 Task: Check the average views per listing of finished basement in the last 3 years.
Action: Mouse moved to (910, 197)
Screenshot: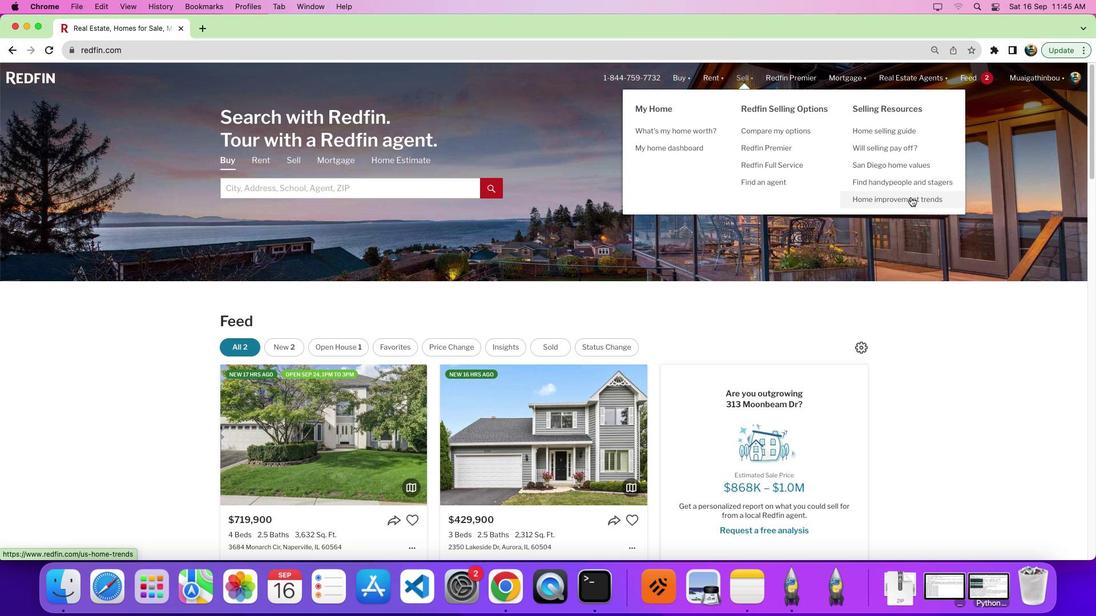 
Action: Mouse pressed left at (910, 197)
Screenshot: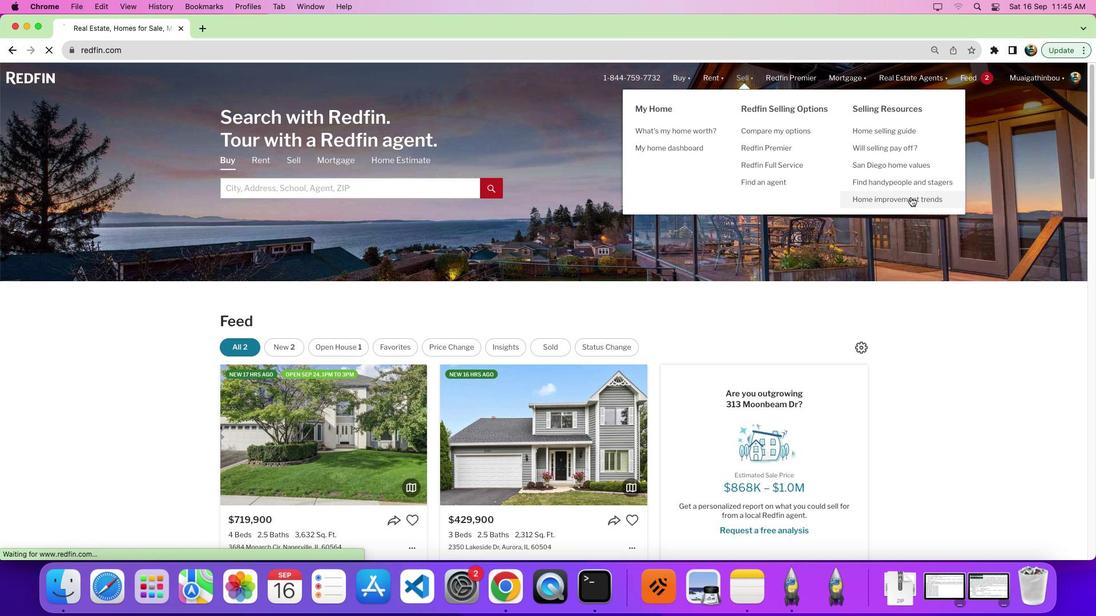 
Action: Mouse pressed left at (910, 197)
Screenshot: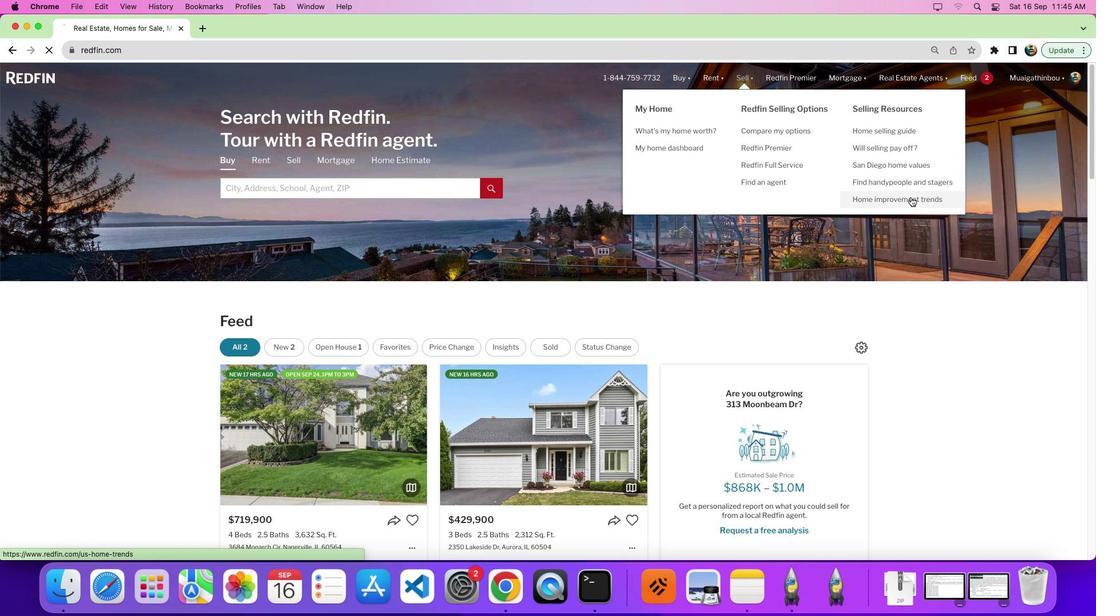 
Action: Mouse moved to (306, 219)
Screenshot: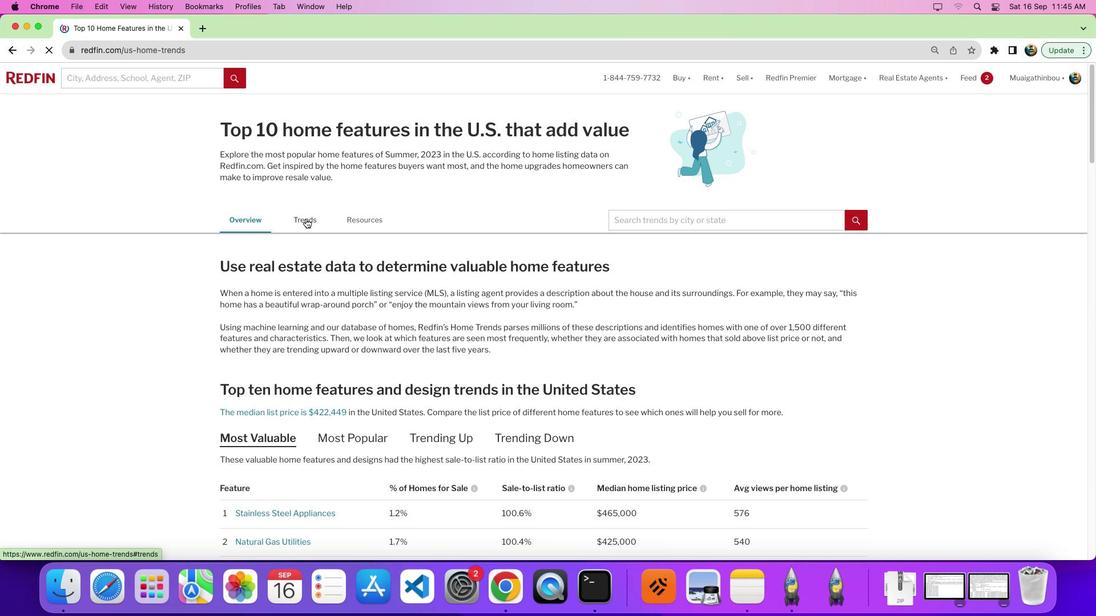 
Action: Mouse pressed left at (306, 219)
Screenshot: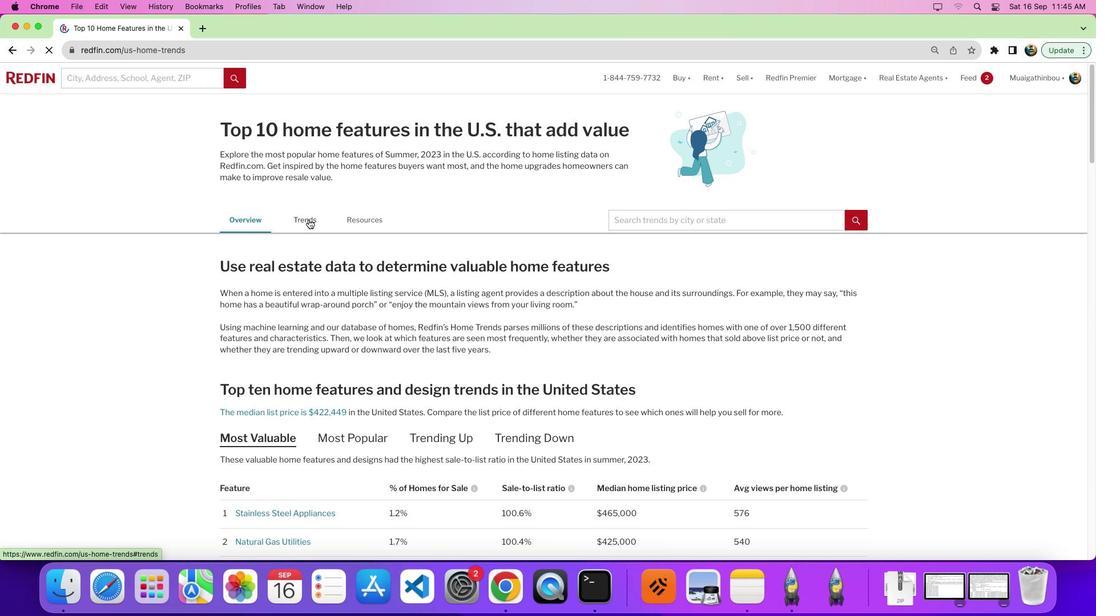 
Action: Mouse moved to (521, 355)
Screenshot: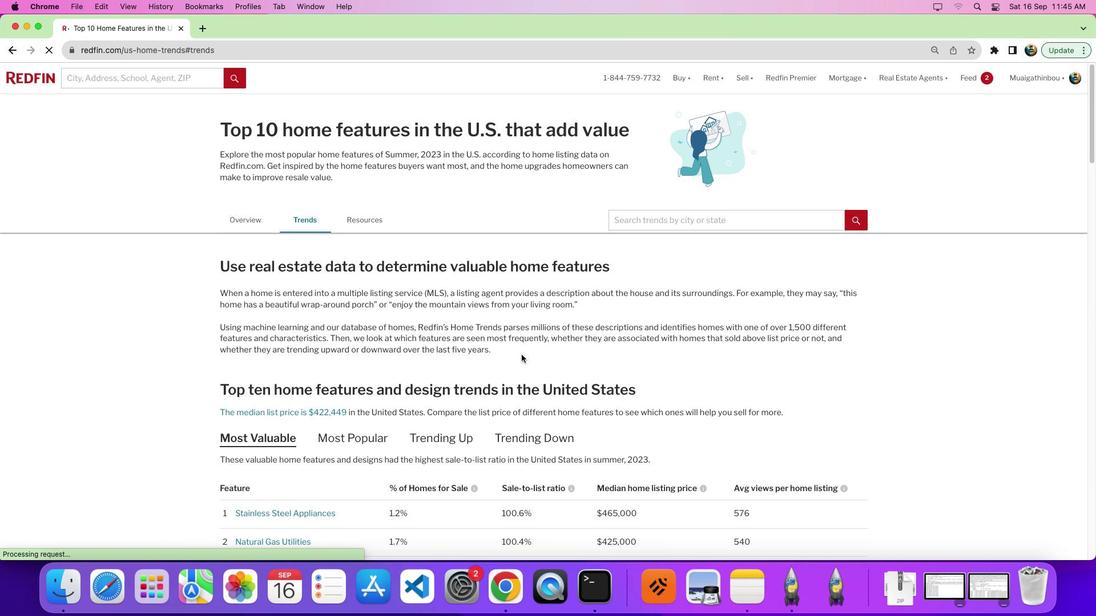 
Action: Mouse scrolled (521, 355) with delta (0, 0)
Screenshot: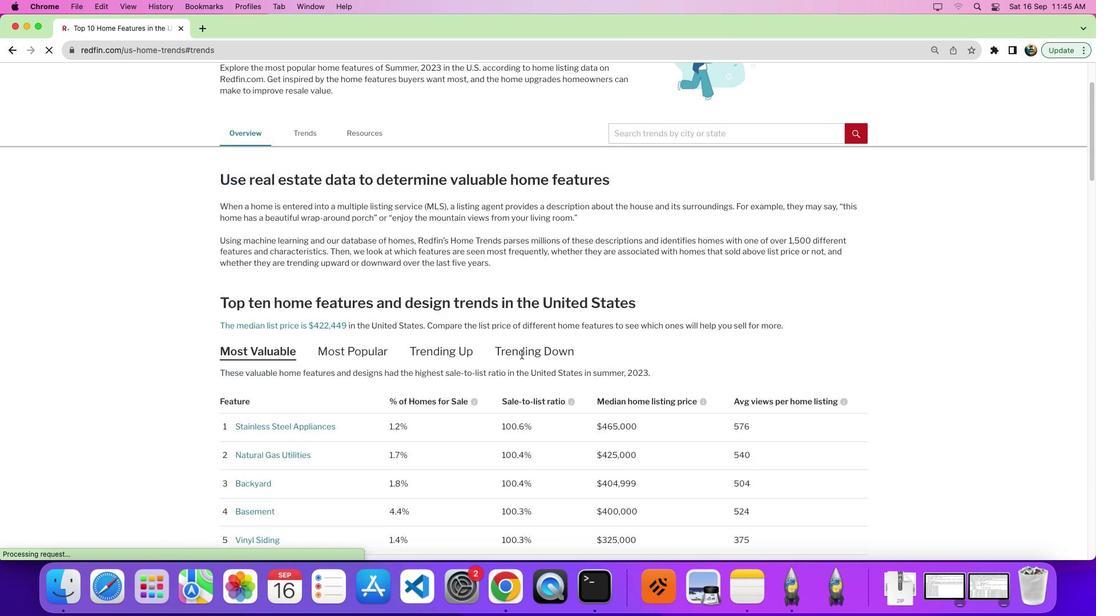 
Action: Mouse scrolled (521, 355) with delta (0, -1)
Screenshot: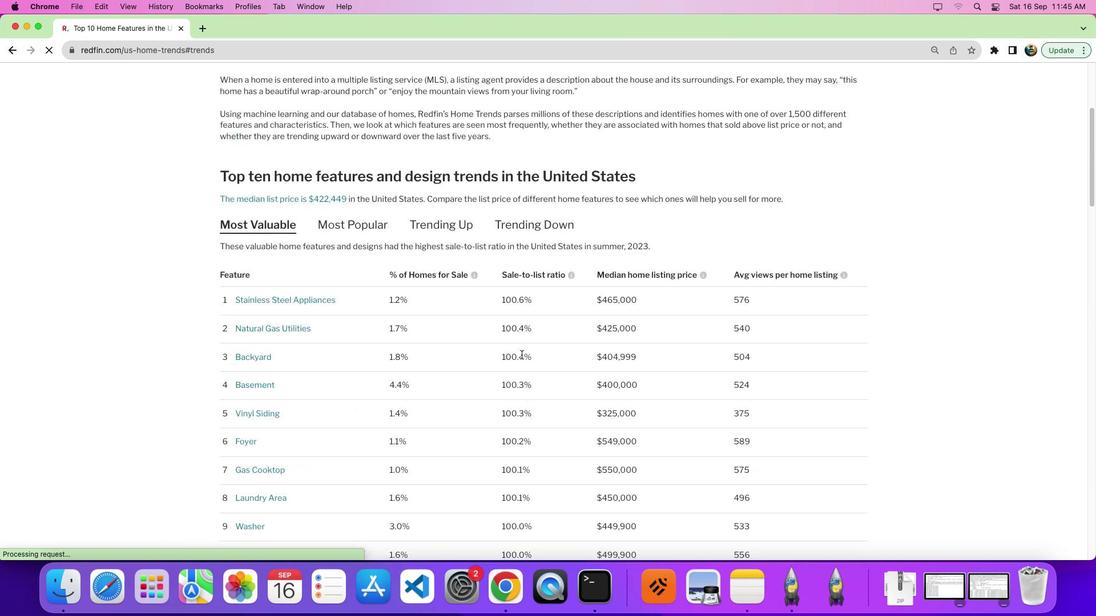 
Action: Mouse scrolled (521, 355) with delta (0, -5)
Screenshot: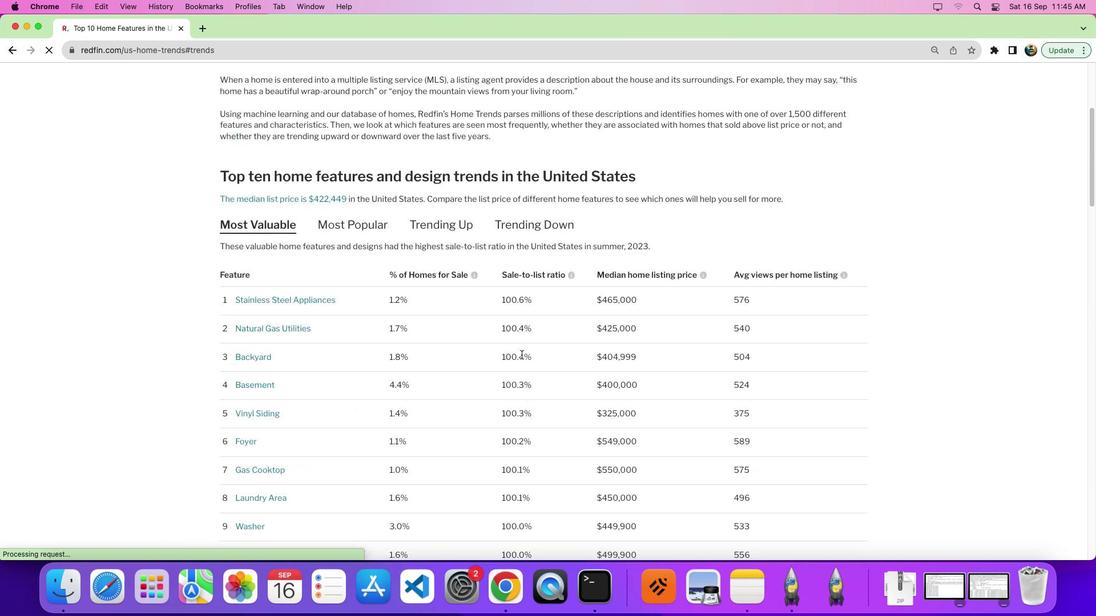 
Action: Mouse scrolled (521, 355) with delta (0, 0)
Screenshot: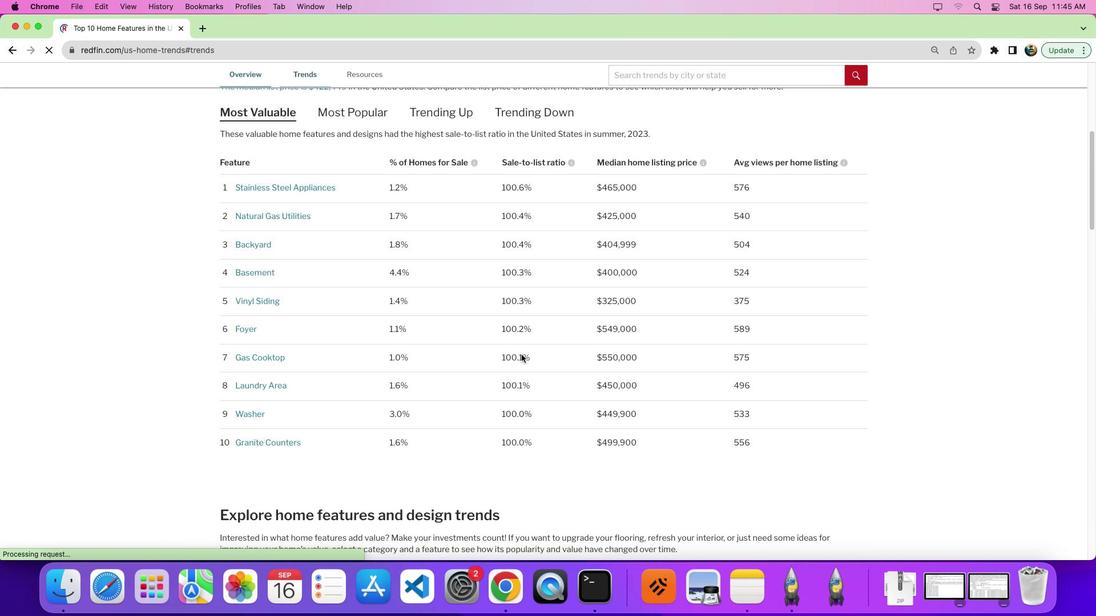 
Action: Mouse scrolled (521, 355) with delta (0, 0)
Screenshot: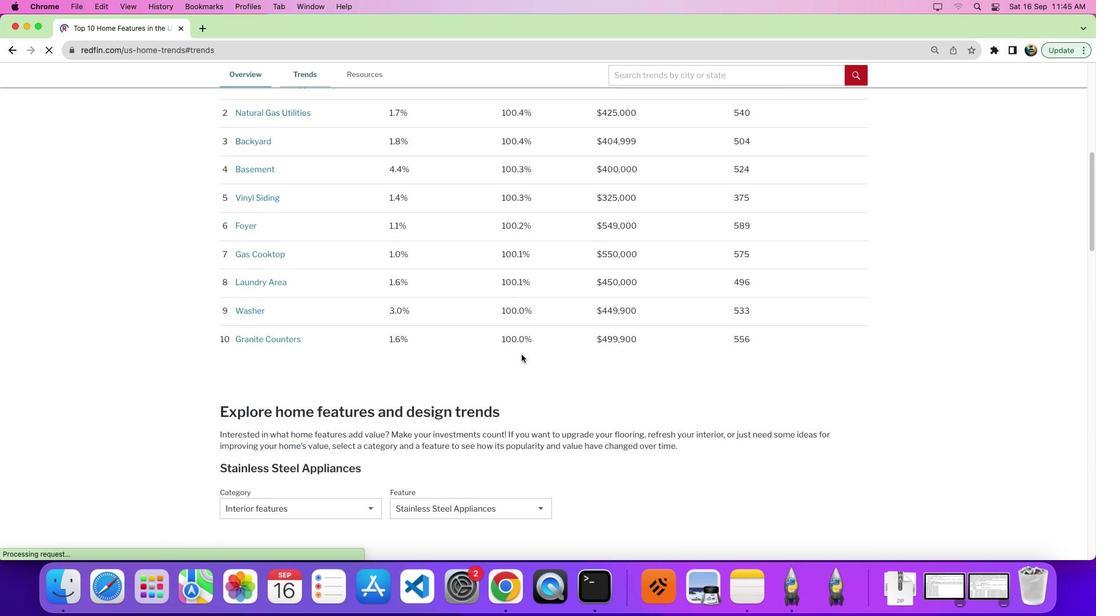 
Action: Mouse scrolled (521, 355) with delta (0, -4)
Screenshot: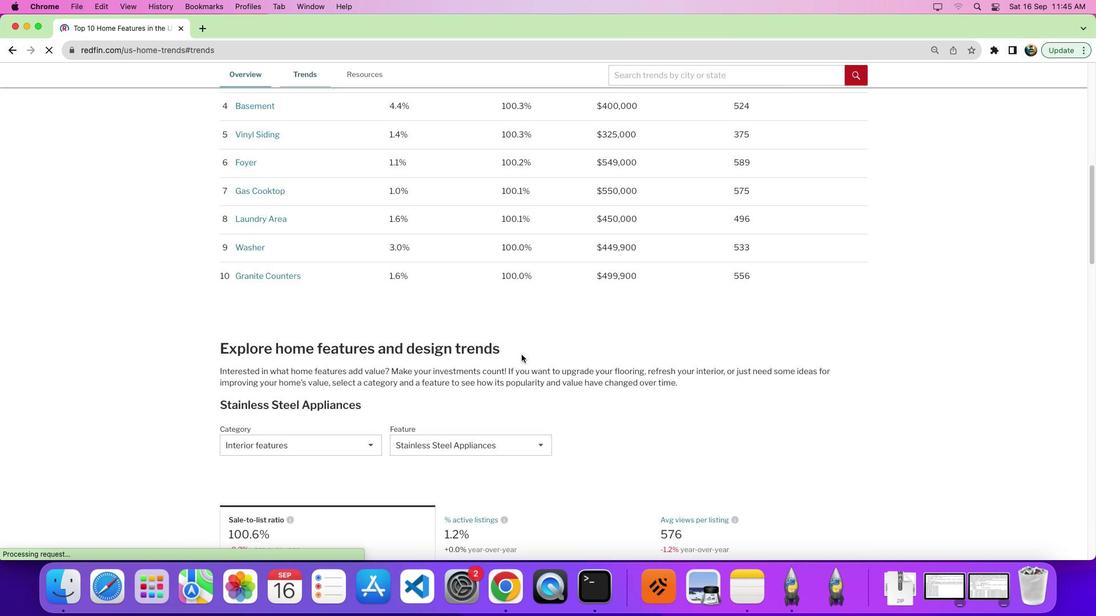 
Action: Mouse scrolled (521, 355) with delta (0, 0)
Screenshot: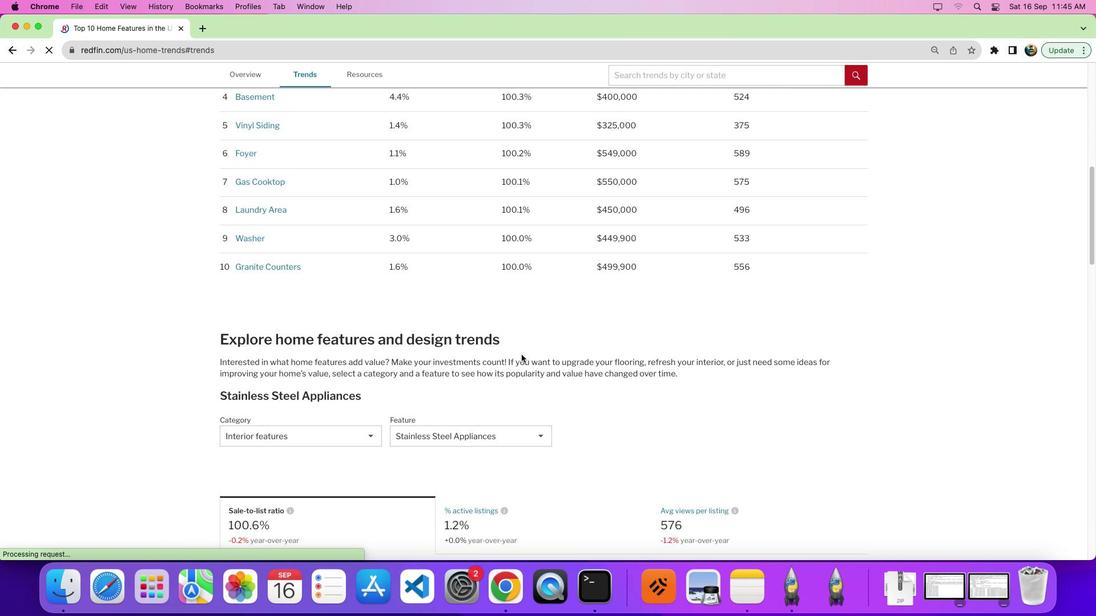 
Action: Mouse scrolled (521, 355) with delta (0, 0)
Screenshot: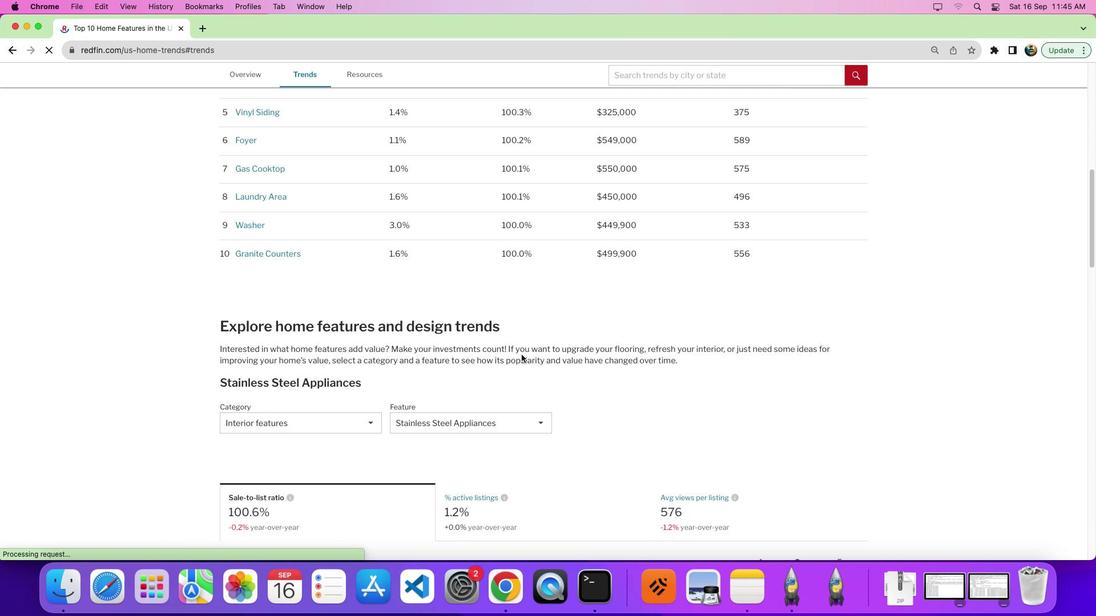 
Action: Mouse scrolled (521, 355) with delta (0, -1)
Screenshot: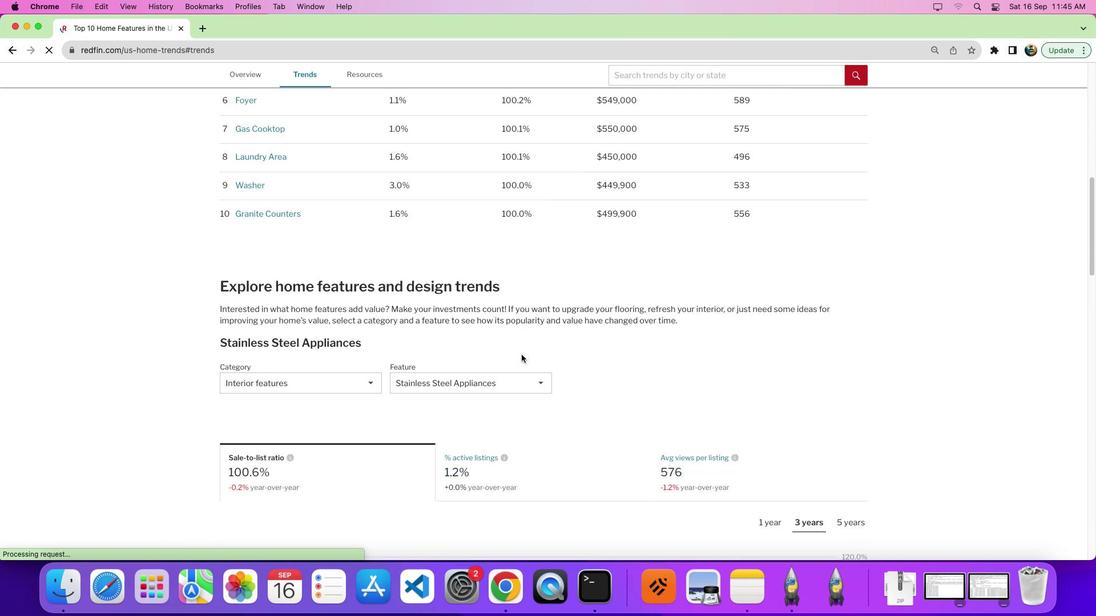 
Action: Mouse scrolled (521, 355) with delta (0, 0)
Screenshot: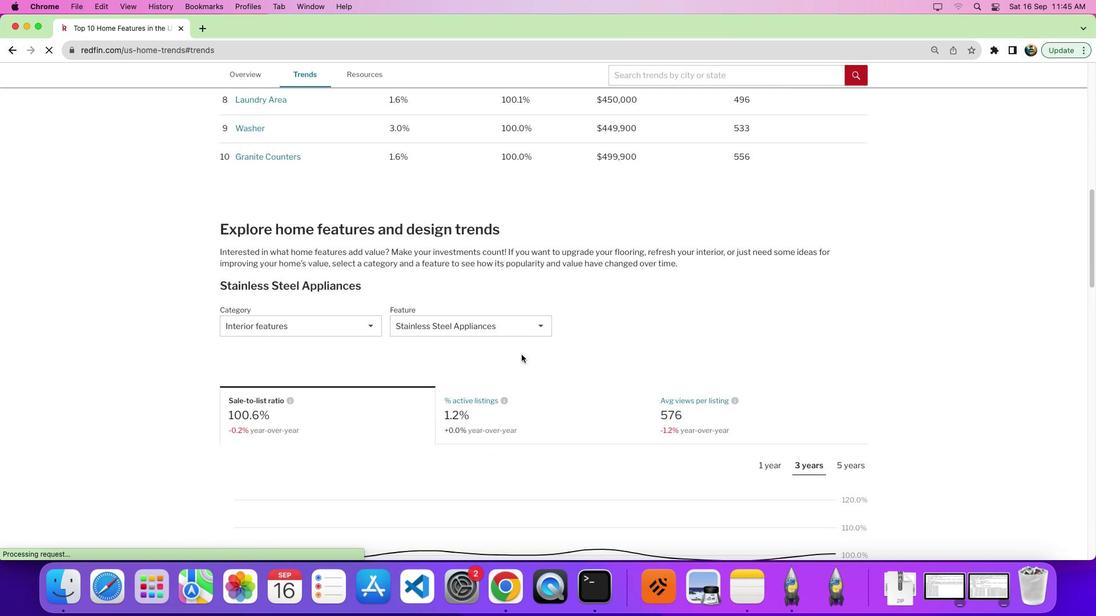 
Action: Mouse scrolled (521, 355) with delta (0, 0)
Screenshot: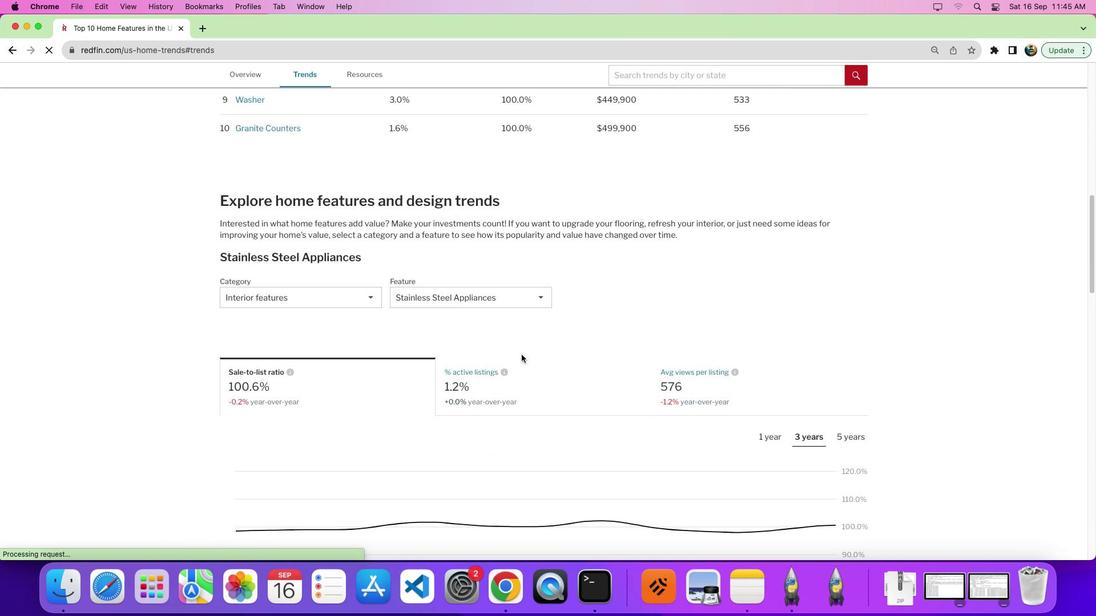 
Action: Mouse scrolled (521, 355) with delta (0, -3)
Screenshot: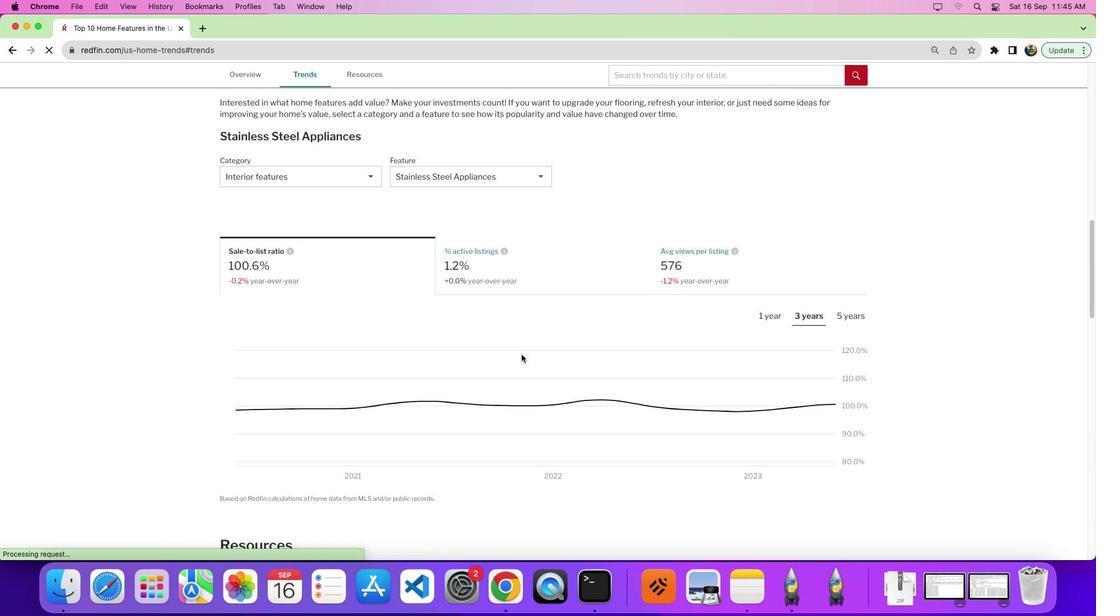 
Action: Mouse moved to (492, 159)
Screenshot: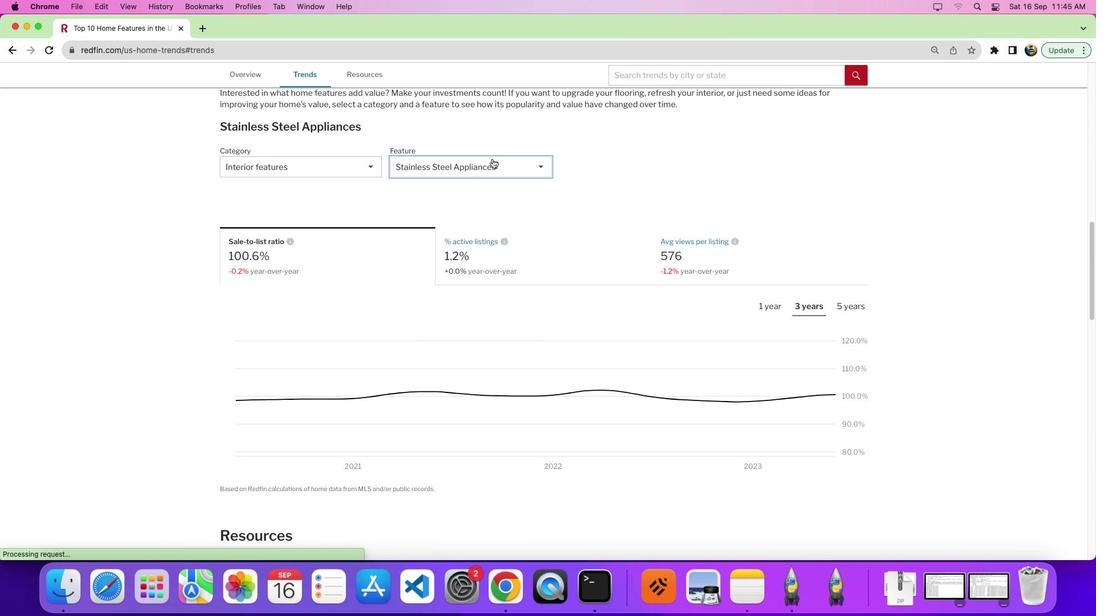
Action: Mouse pressed left at (492, 159)
Screenshot: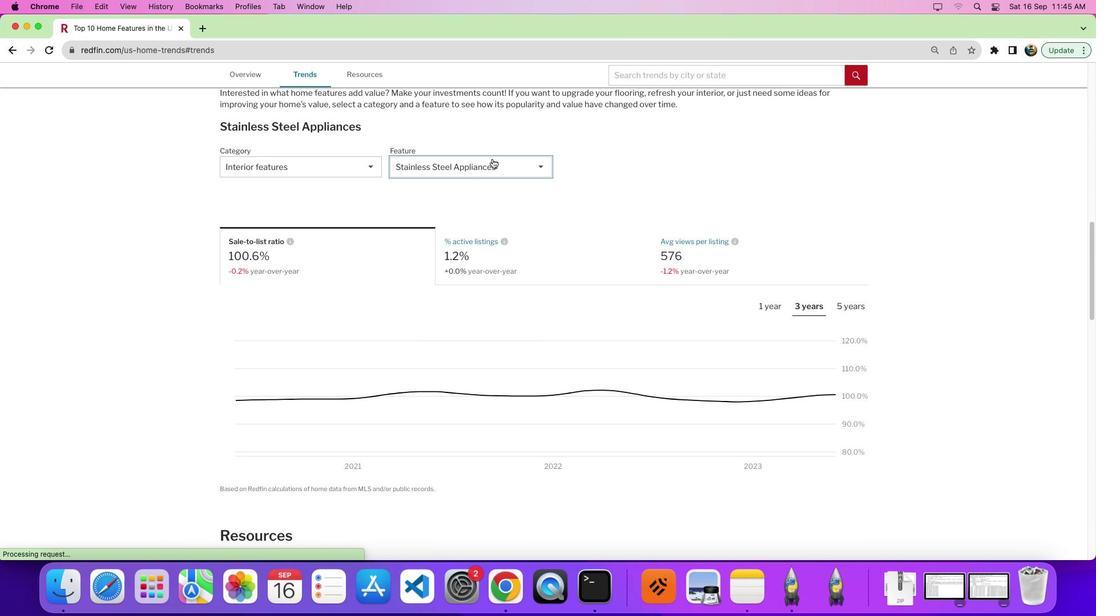 
Action: Mouse moved to (488, 224)
Screenshot: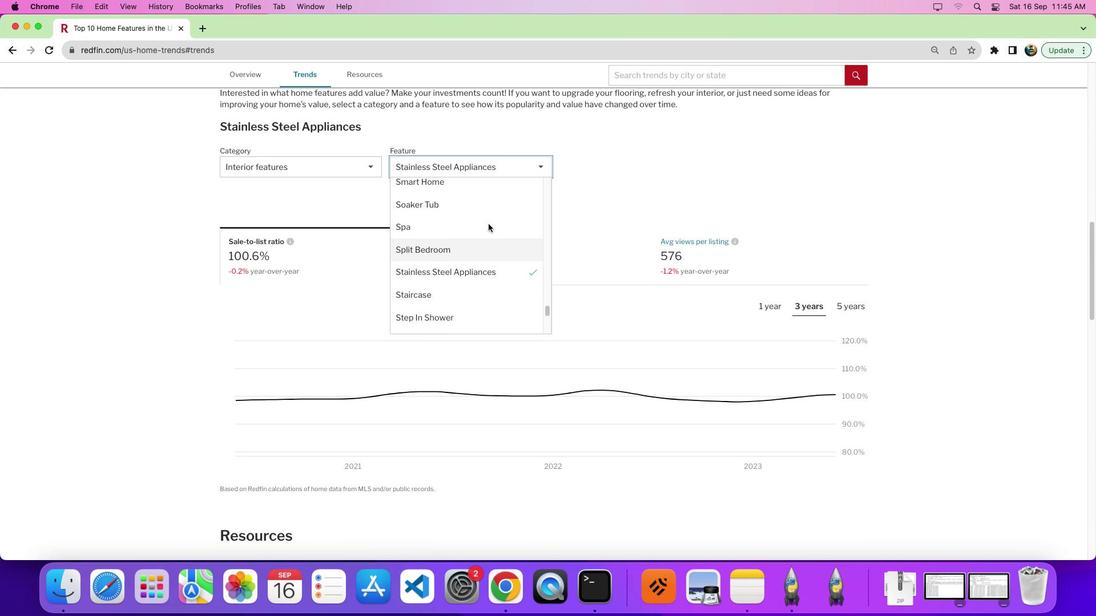
Action: Mouse scrolled (488, 224) with delta (0, 0)
Screenshot: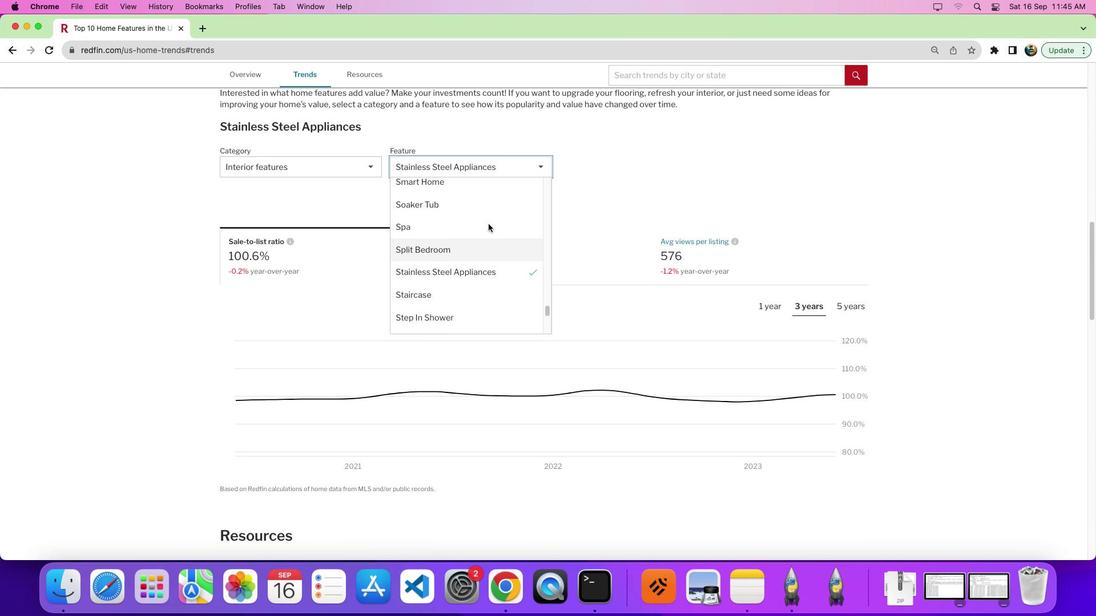 
Action: Mouse scrolled (488, 224) with delta (0, 0)
Screenshot: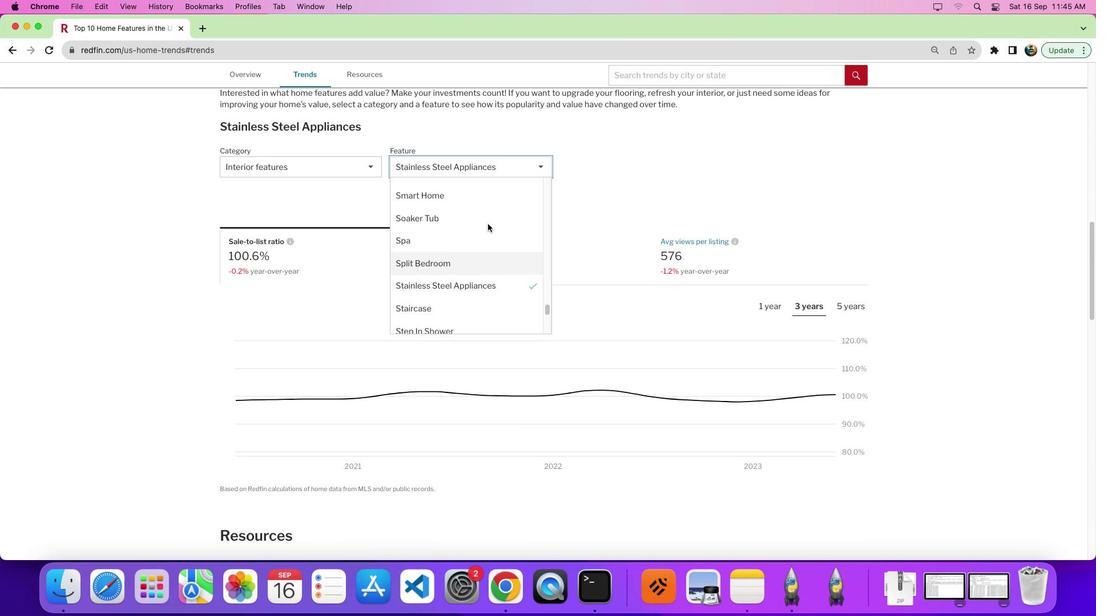 
Action: Mouse moved to (488, 224)
Screenshot: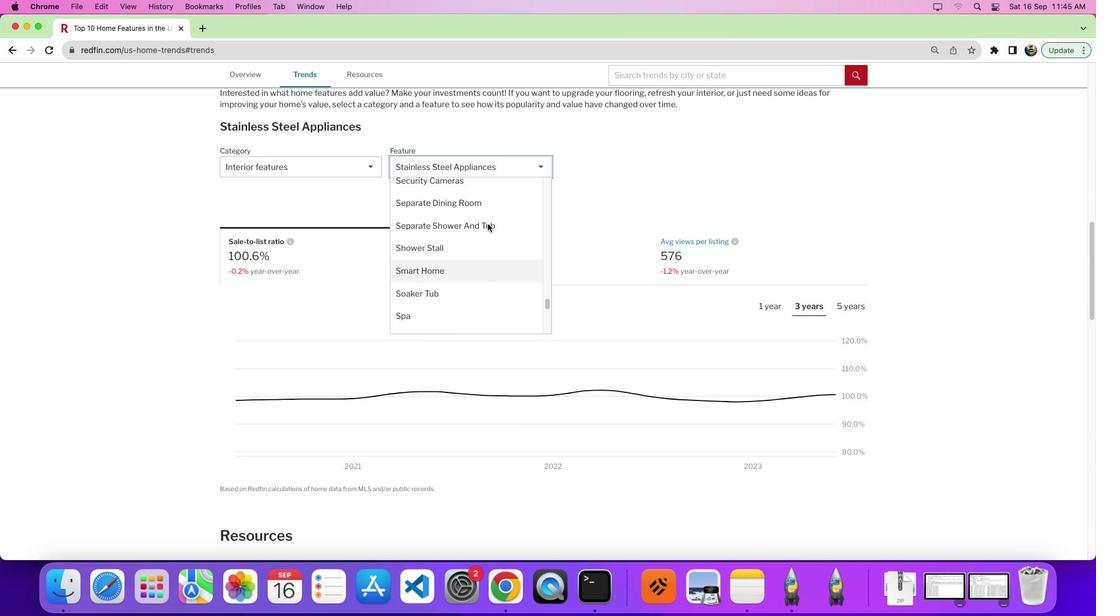 
Action: Mouse scrolled (488, 224) with delta (0, 2)
Screenshot: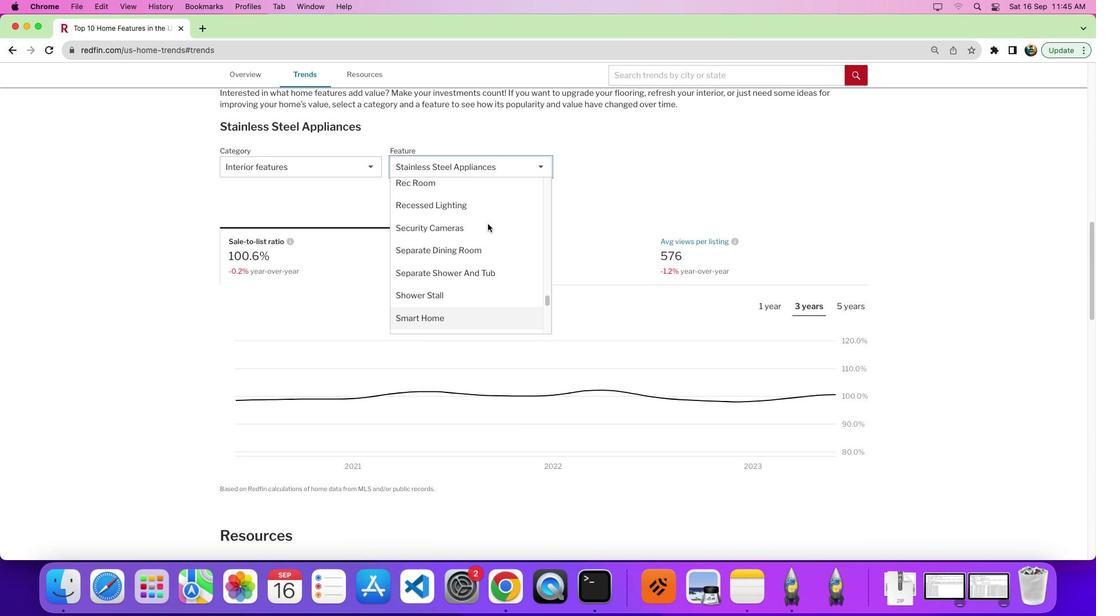 
Action: Mouse moved to (488, 224)
Screenshot: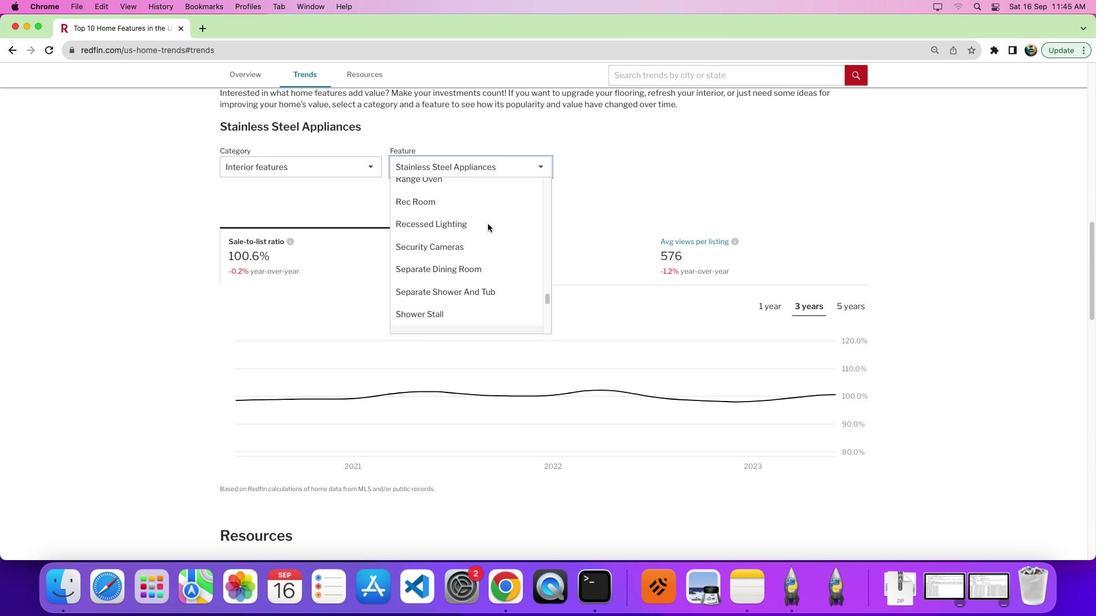 
Action: Mouse scrolled (488, 224) with delta (0, 0)
Screenshot: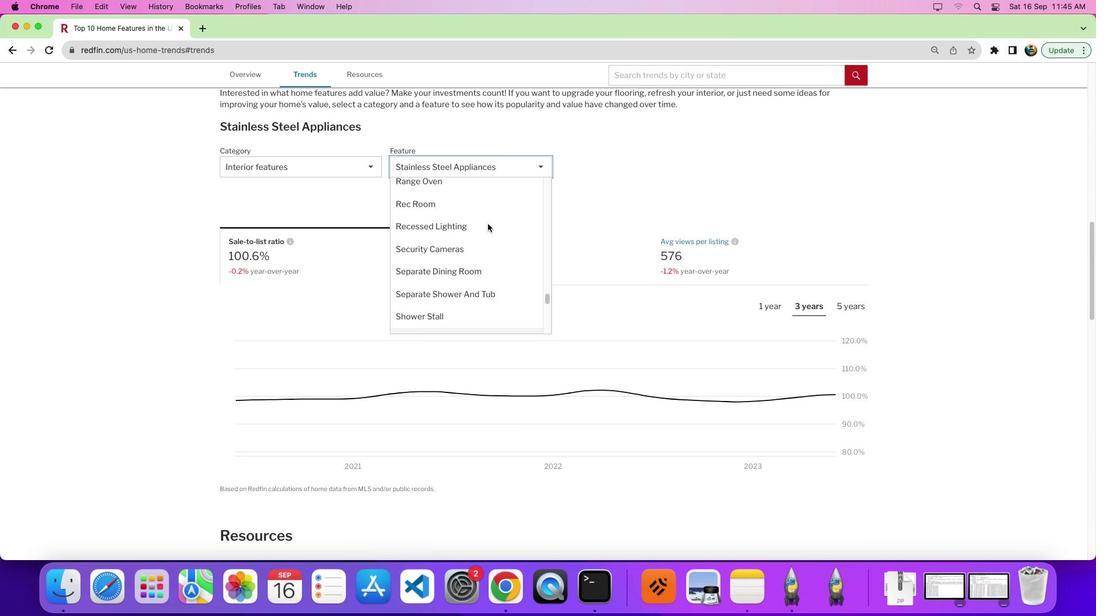 
Action: Mouse moved to (486, 224)
Screenshot: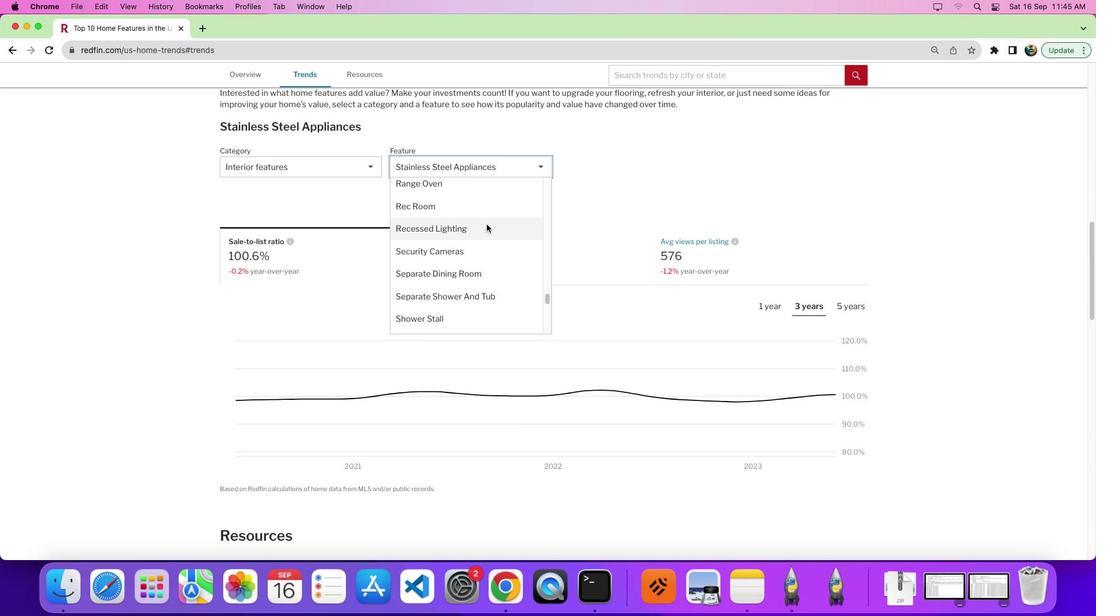 
Action: Mouse scrolled (486, 224) with delta (0, 0)
Screenshot: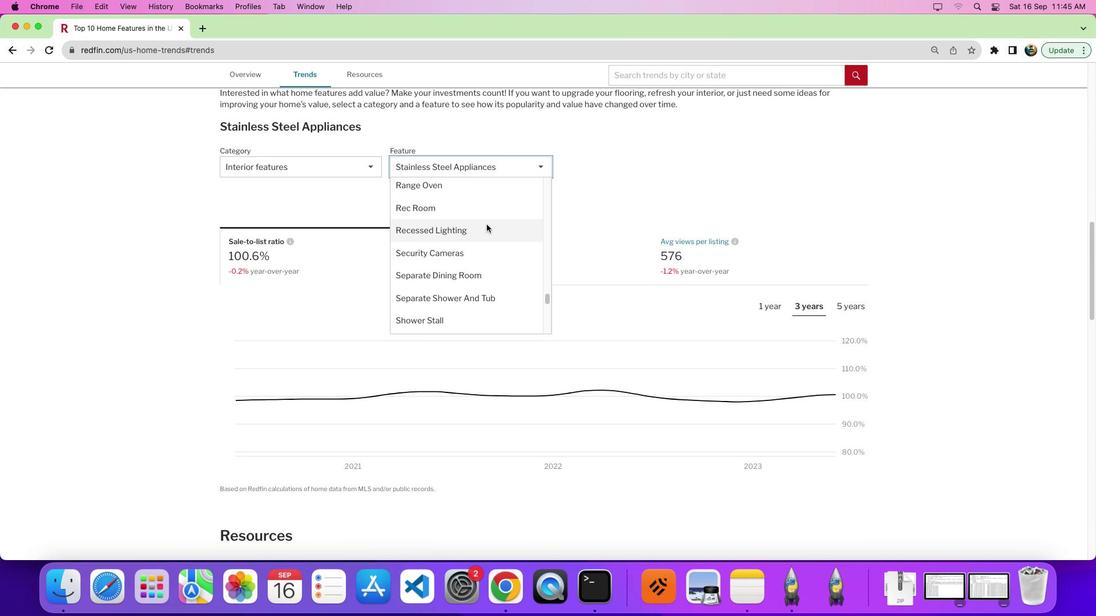 
Action: Mouse scrolled (486, 224) with delta (0, 0)
Screenshot: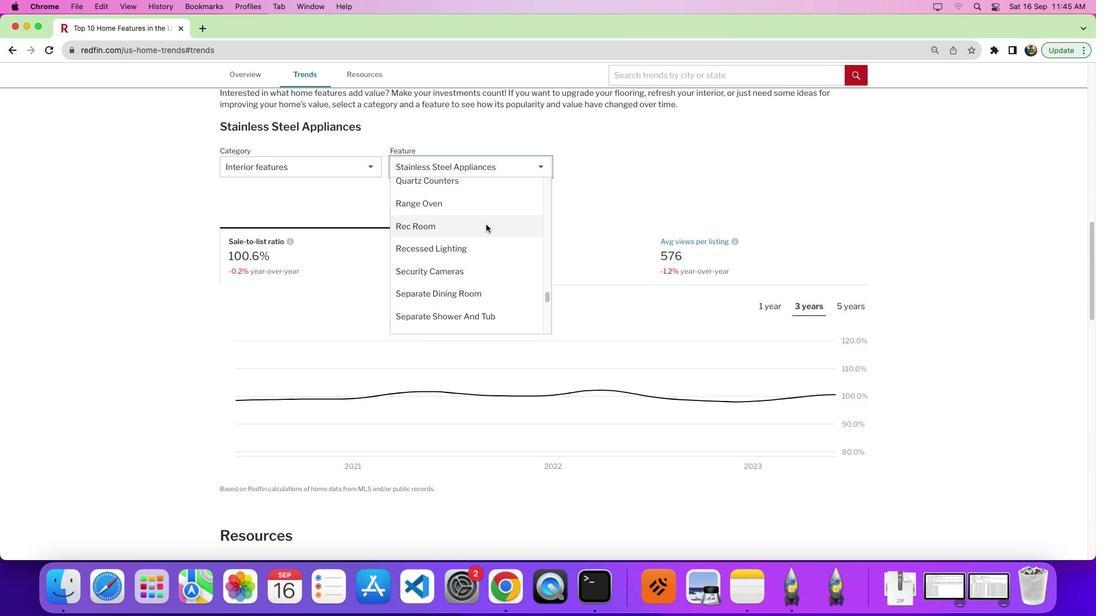 
Action: Mouse moved to (485, 226)
Screenshot: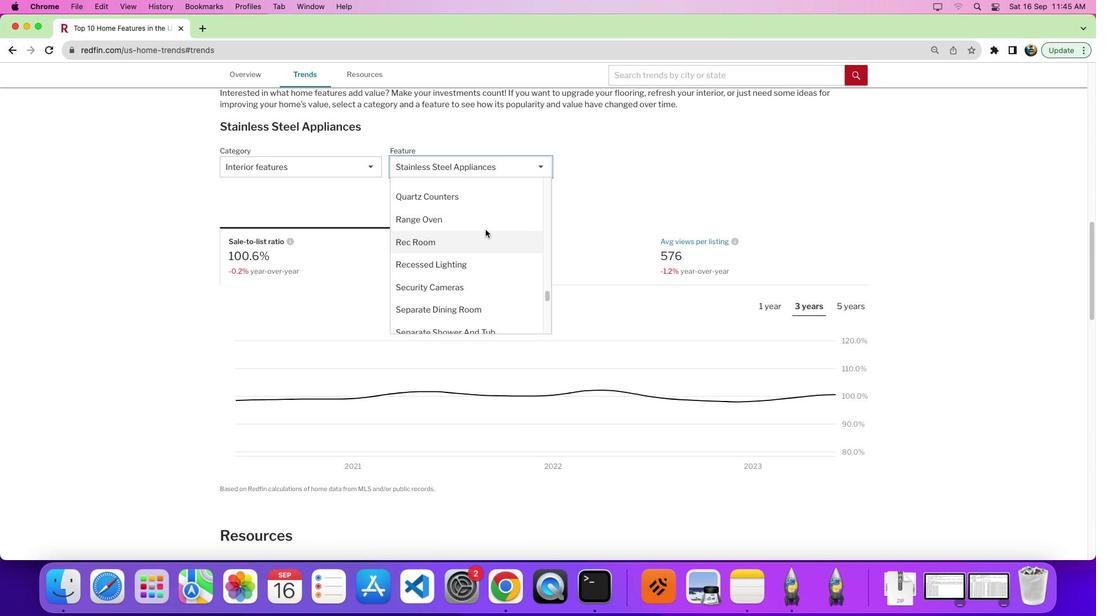 
Action: Mouse scrolled (485, 226) with delta (0, 0)
Screenshot: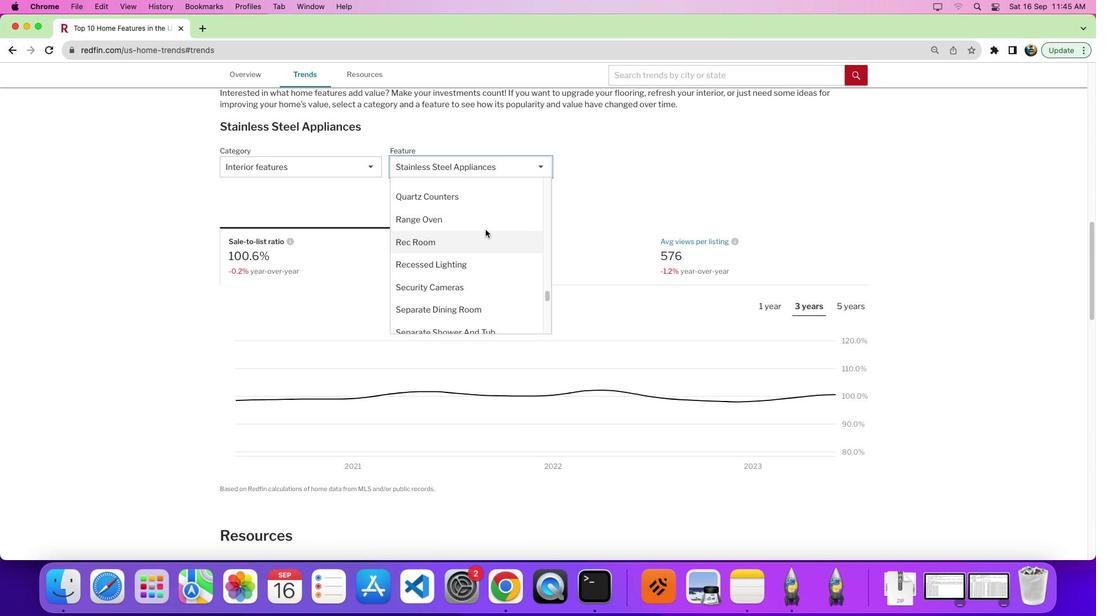 
Action: Mouse moved to (485, 228)
Screenshot: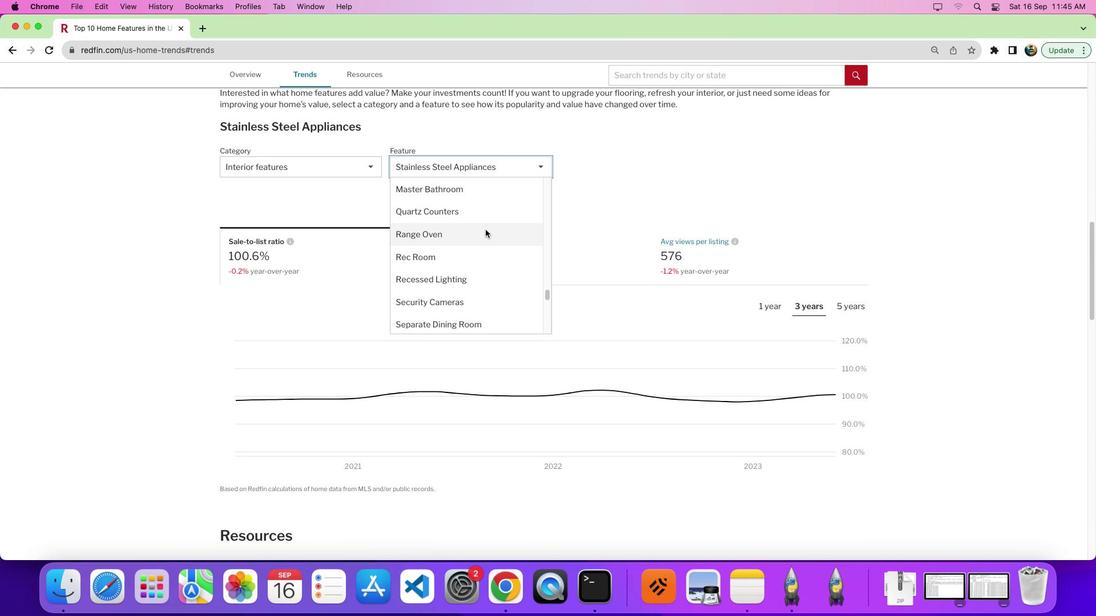 
Action: Mouse scrolled (485, 228) with delta (0, 0)
Screenshot: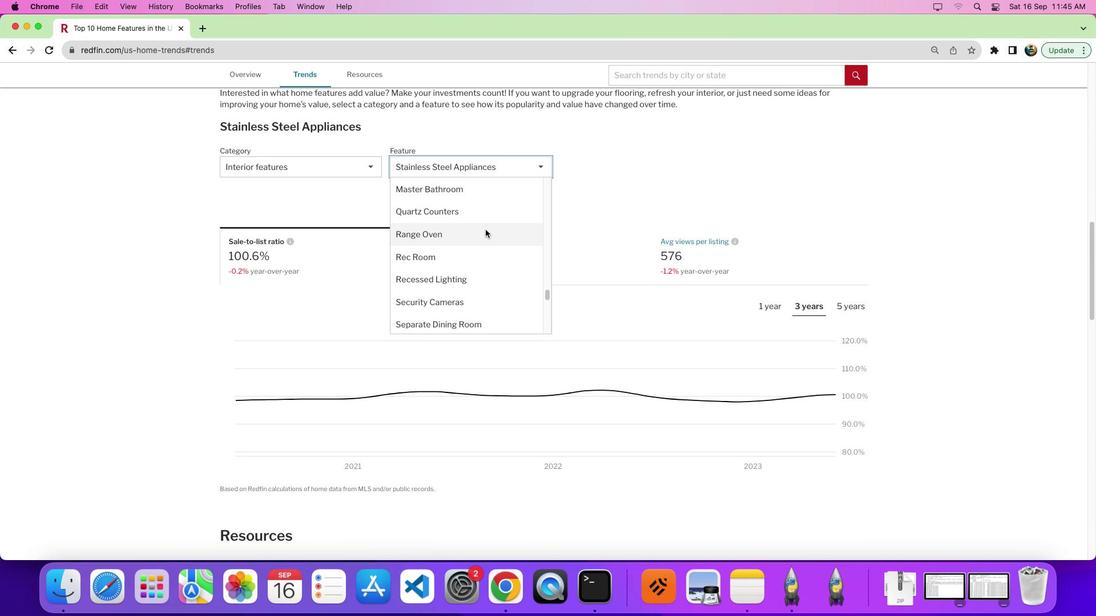 
Action: Mouse moved to (485, 229)
Screenshot: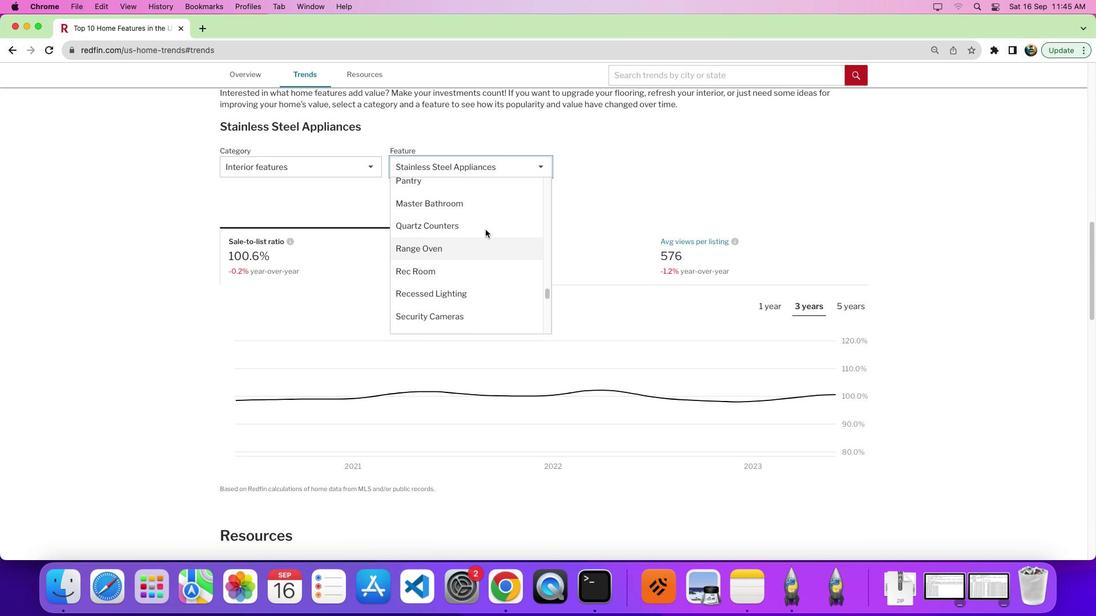 
Action: Mouse scrolled (485, 229) with delta (0, 0)
Screenshot: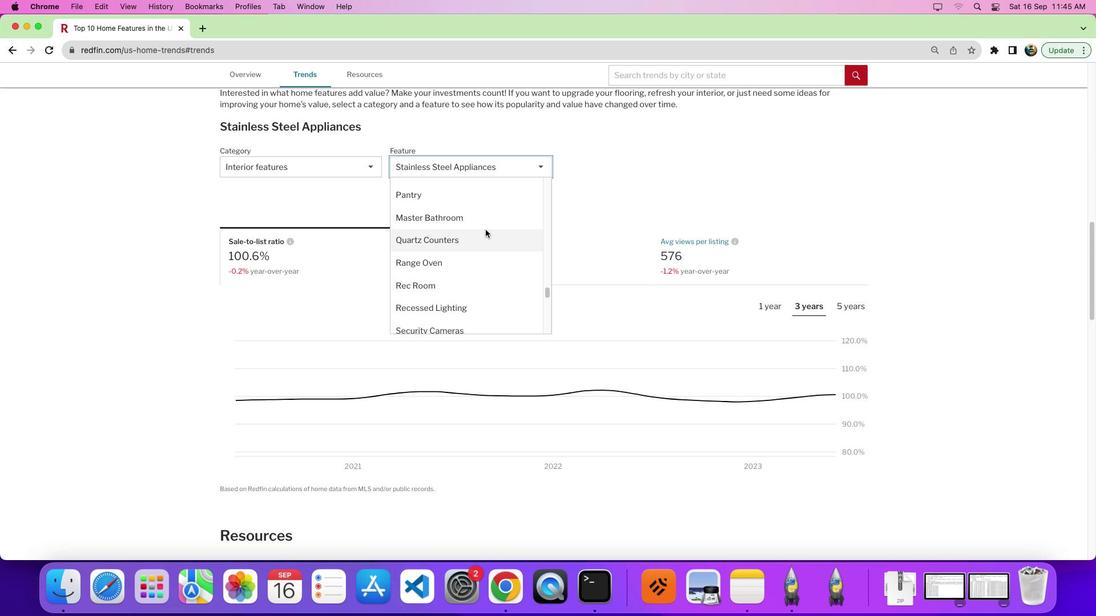 
Action: Mouse scrolled (485, 229) with delta (0, 0)
Screenshot: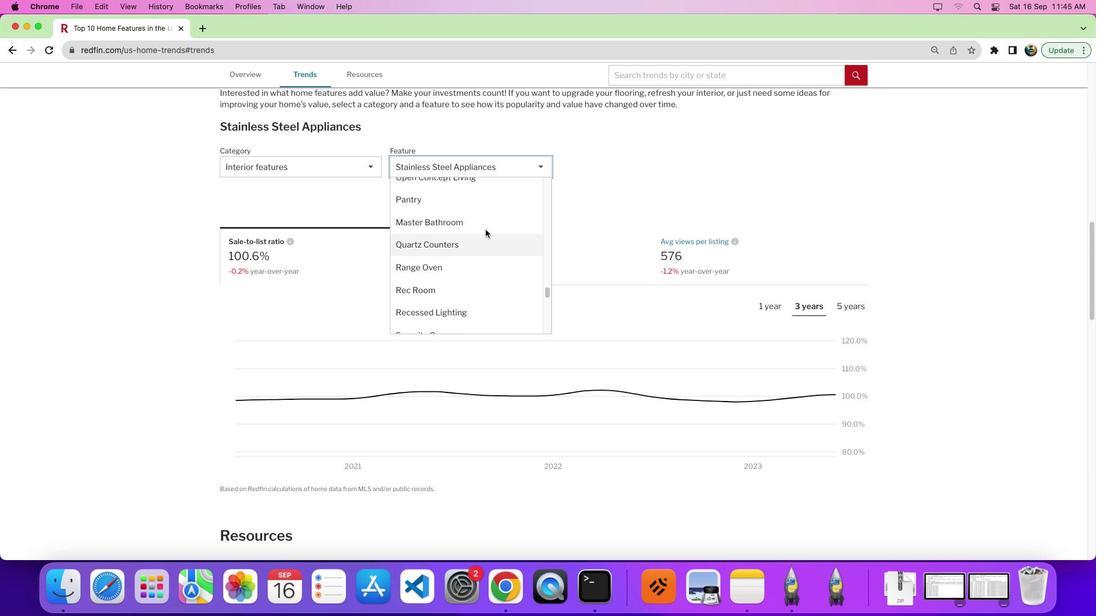 
Action: Mouse moved to (545, 239)
Screenshot: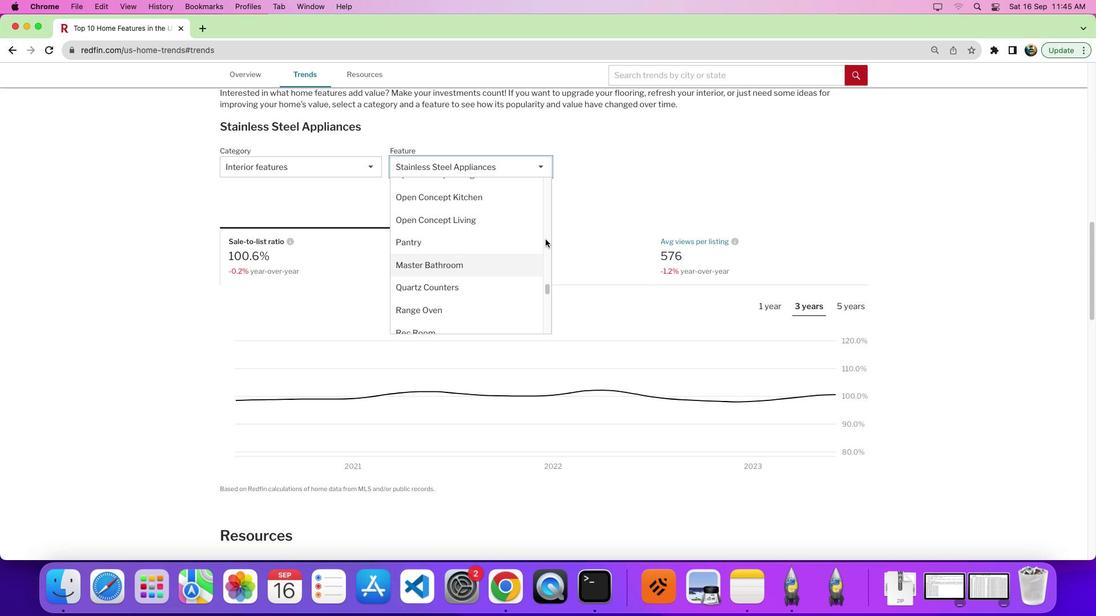 
Action: Mouse pressed left at (545, 239)
Screenshot: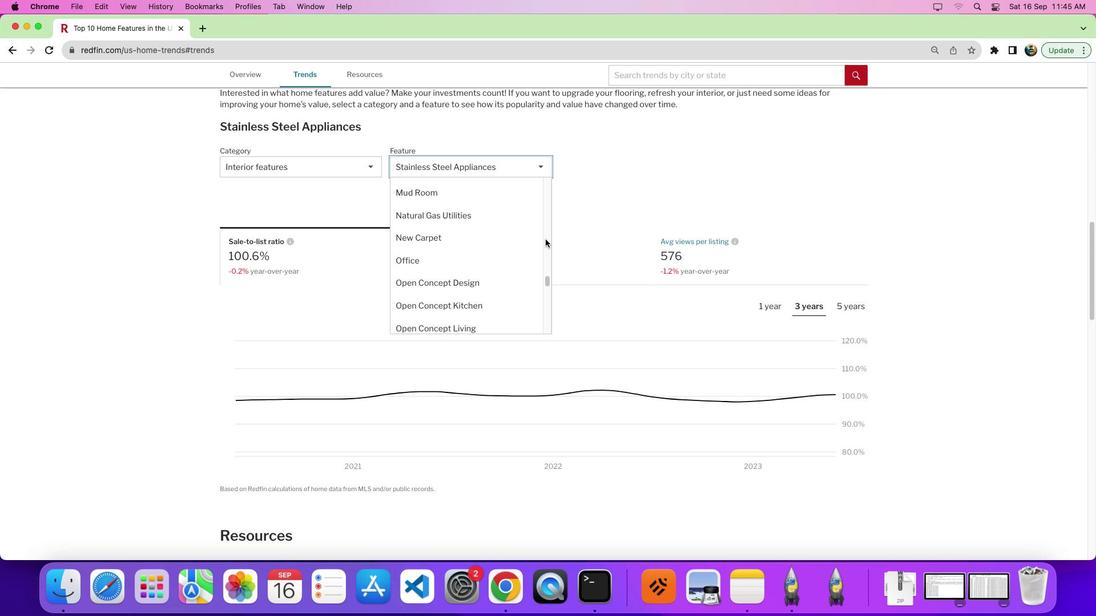 
Action: Mouse moved to (472, 202)
Screenshot: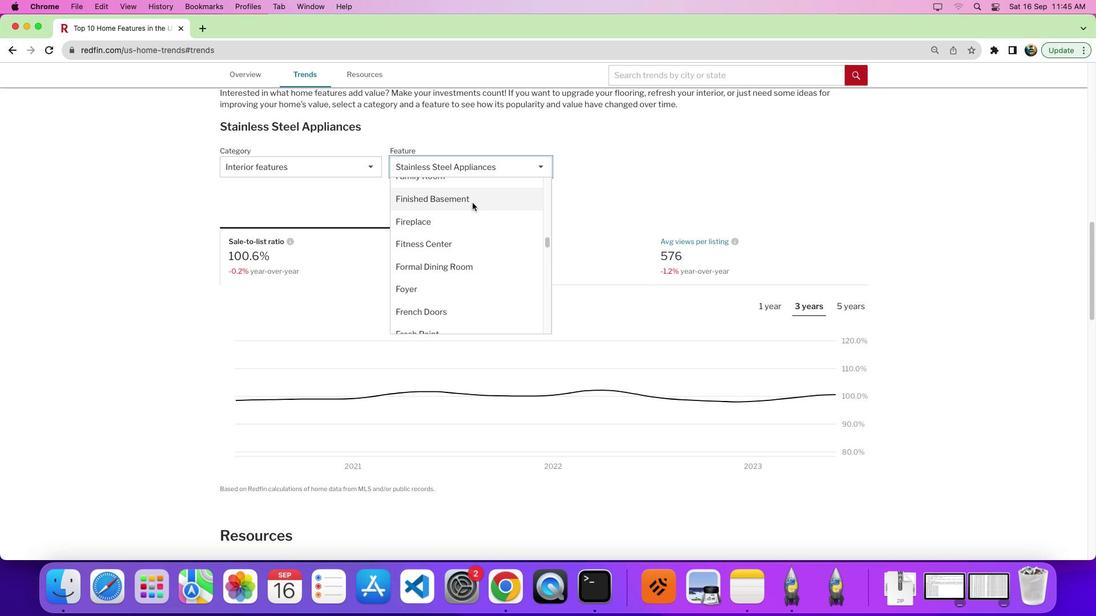 
Action: Mouse pressed left at (472, 202)
Screenshot: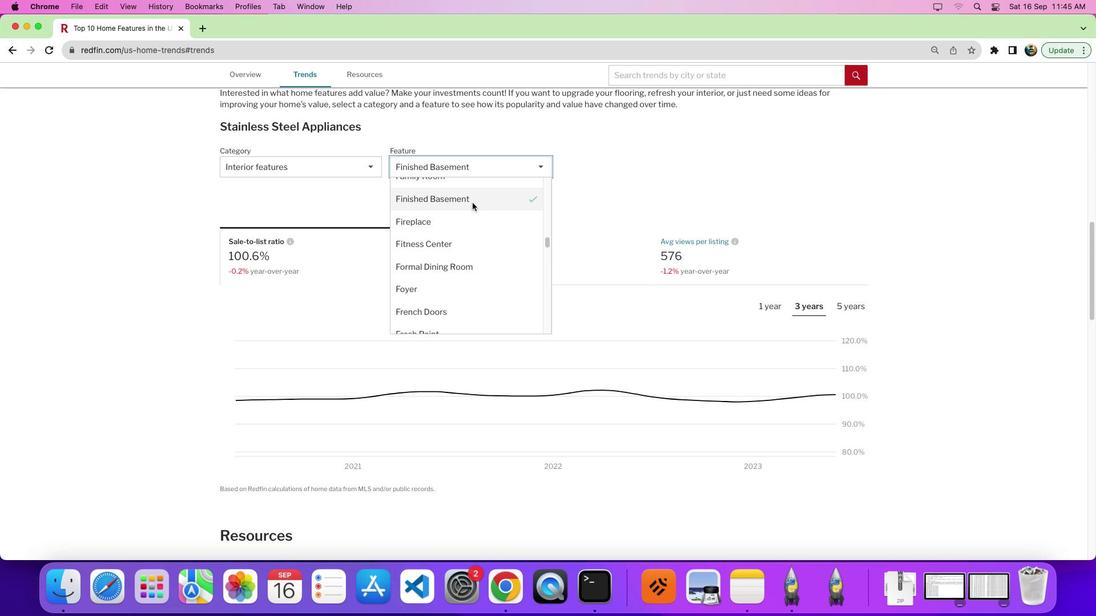 
Action: Mouse moved to (683, 257)
Screenshot: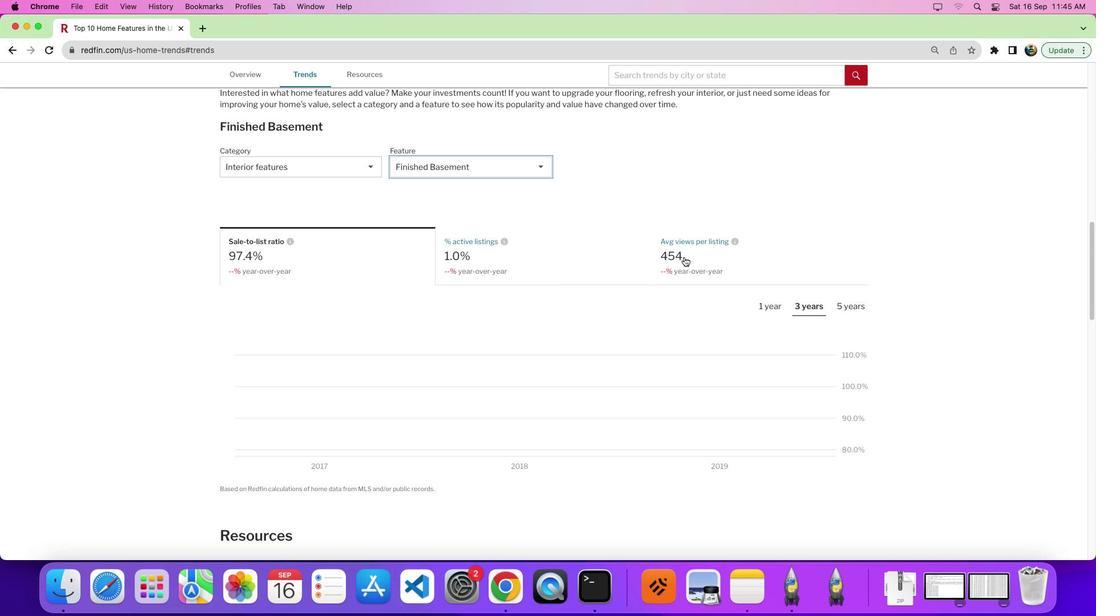 
Action: Mouse pressed left at (683, 257)
Screenshot: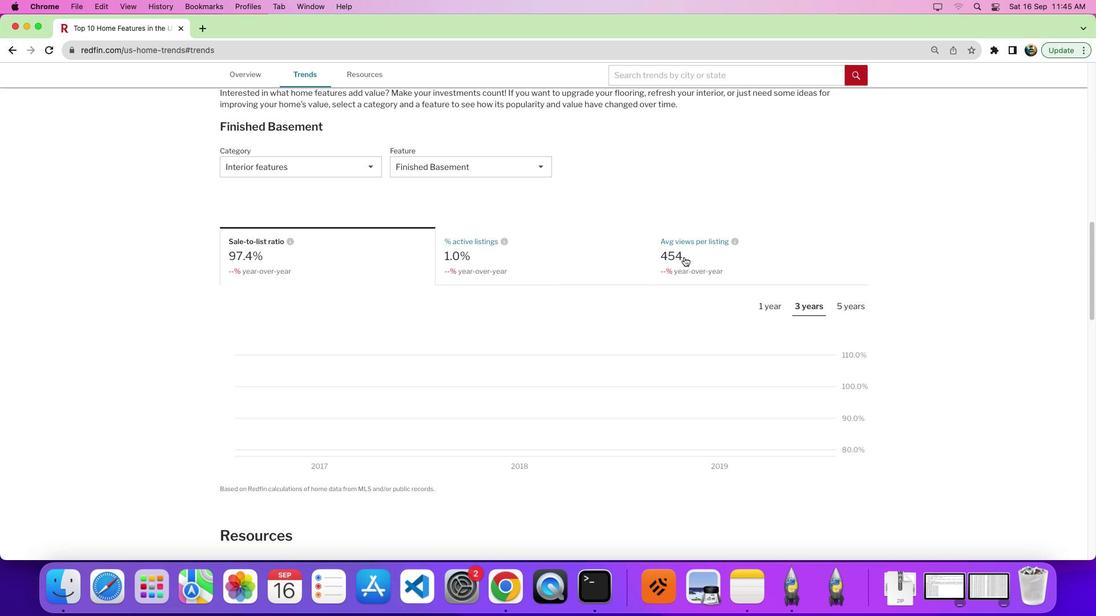 
Action: Mouse moved to (699, 340)
Screenshot: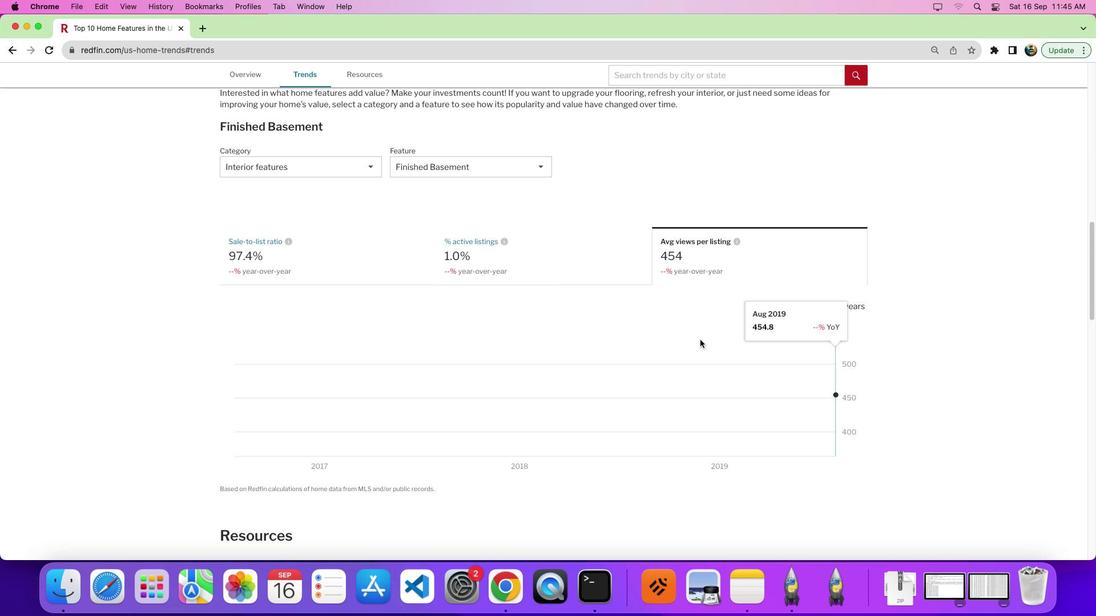 
Action: Mouse scrolled (699, 340) with delta (0, 0)
Screenshot: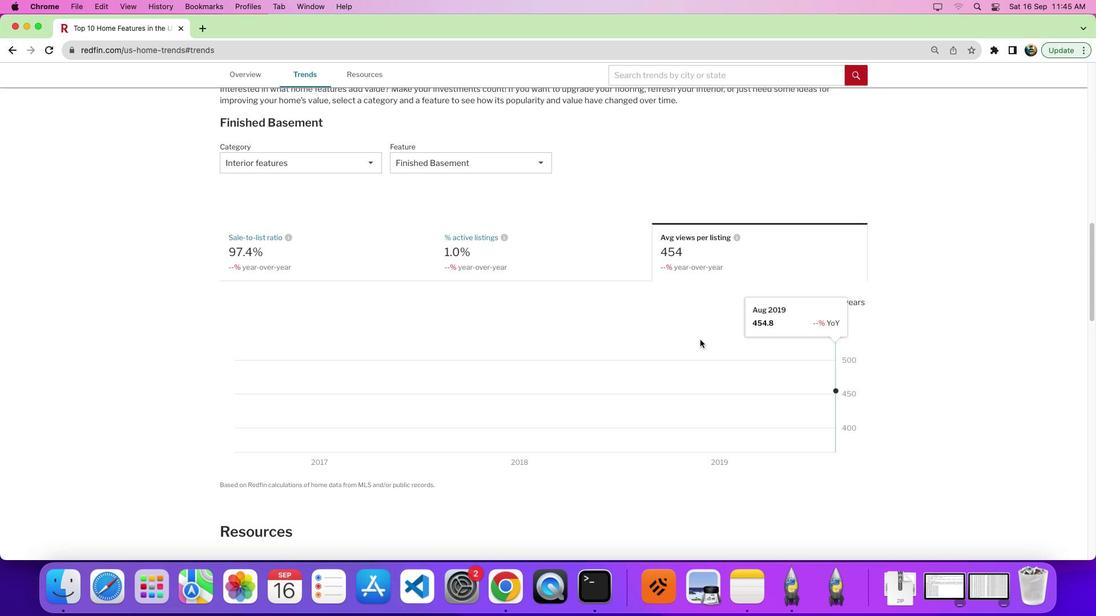 
Action: Mouse scrolled (699, 340) with delta (0, 0)
Screenshot: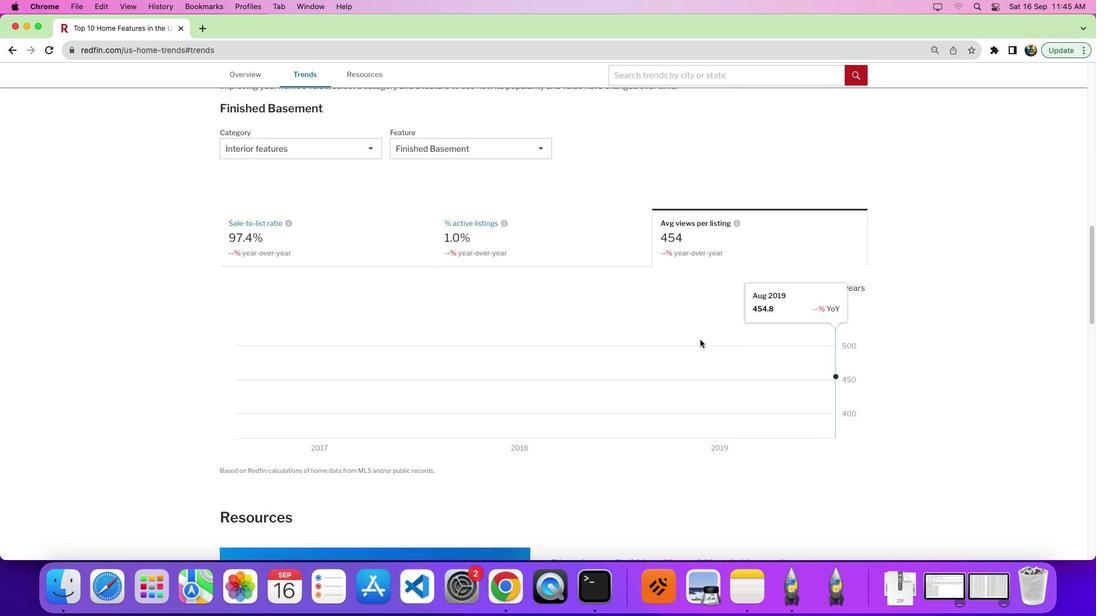 
Action: Mouse moved to (775, 366)
Screenshot: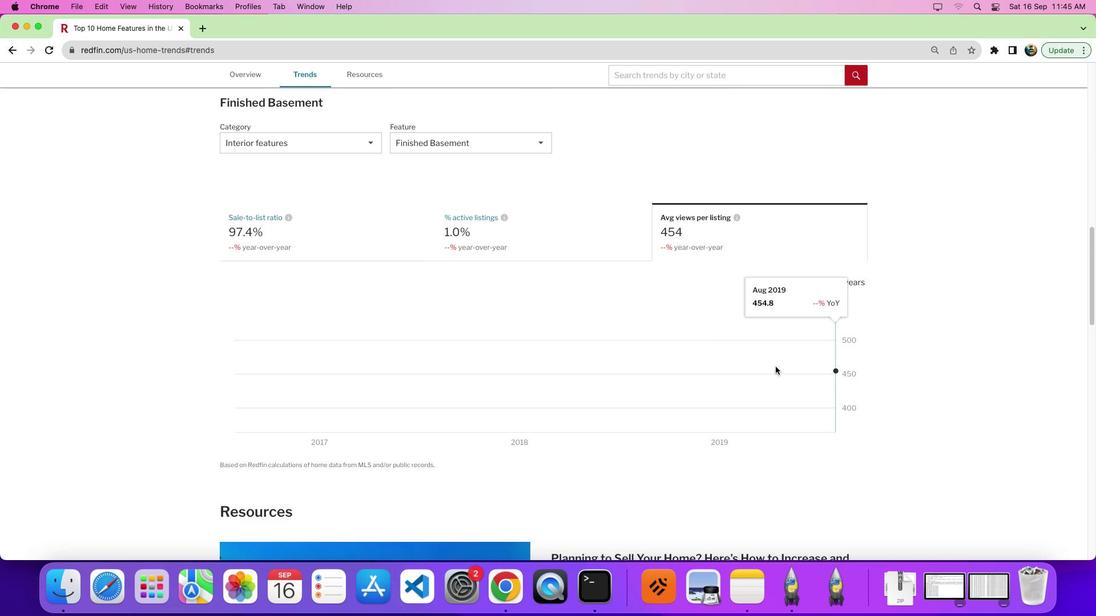 
